 Task: Find the nearest Fast Food centre.
Action: Mouse moved to (143, 51)
Screenshot: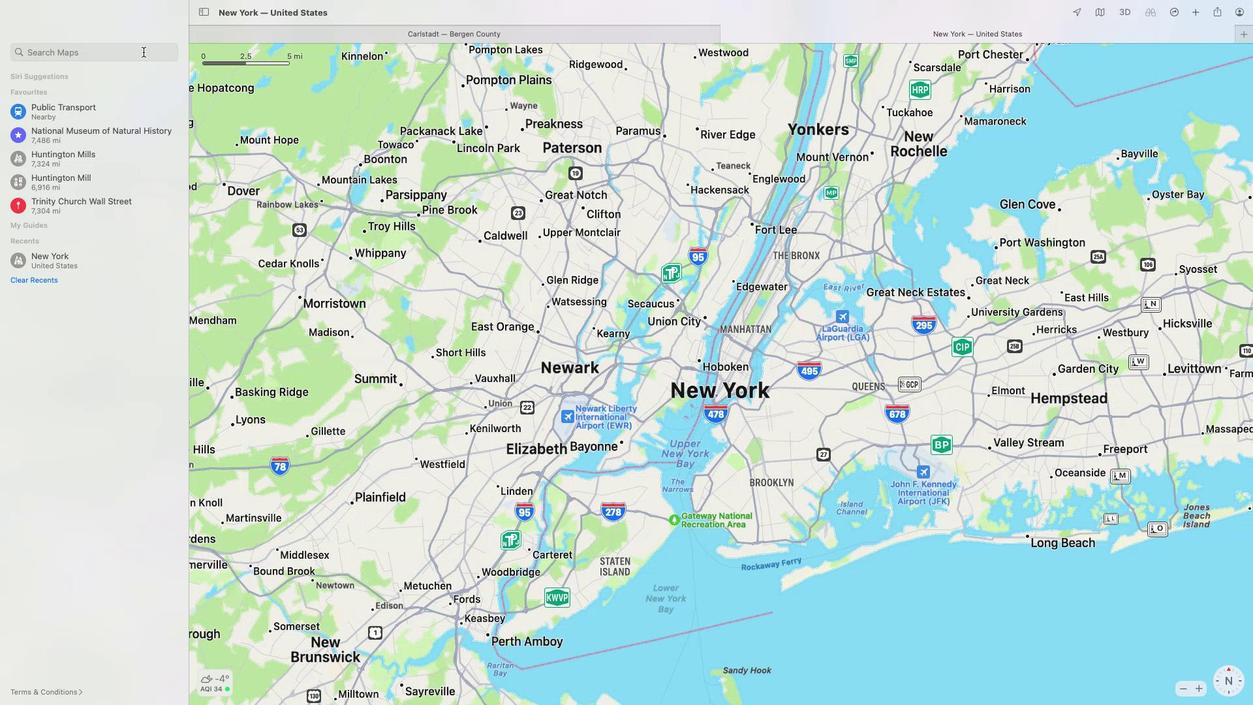 
Action: Mouse pressed left at (143, 51)
Screenshot: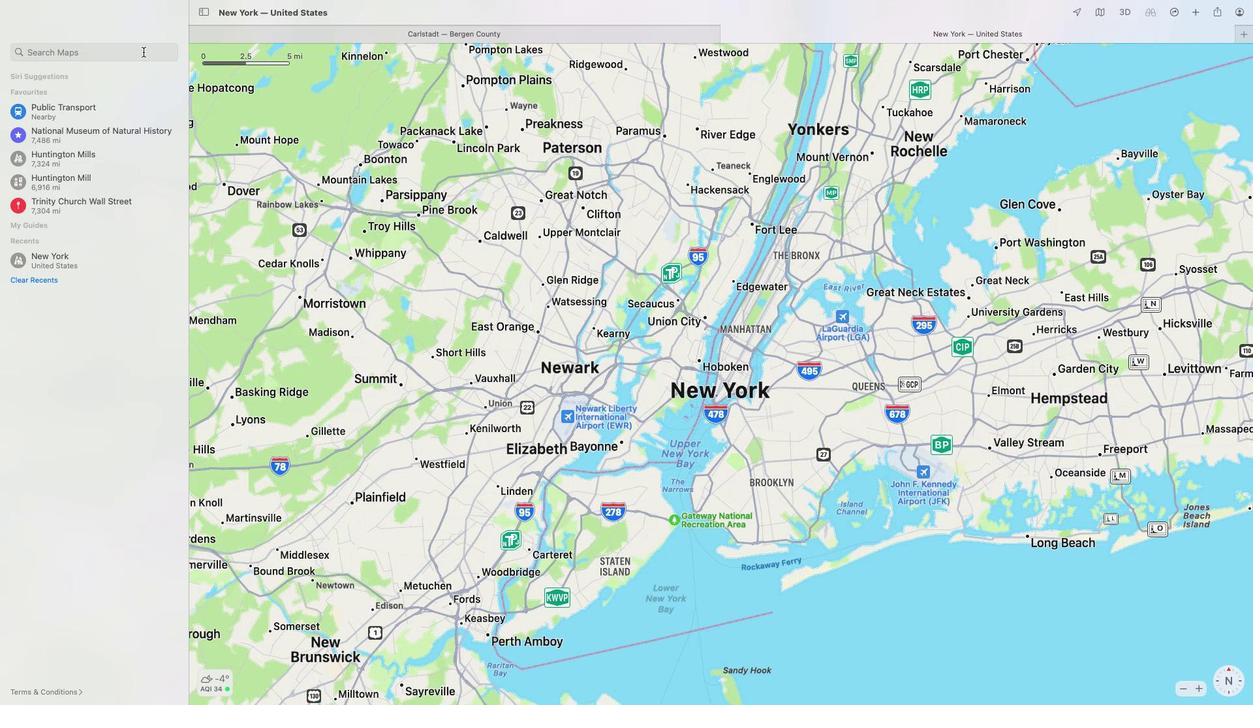 
Action: Mouse moved to (114, 171)
Screenshot: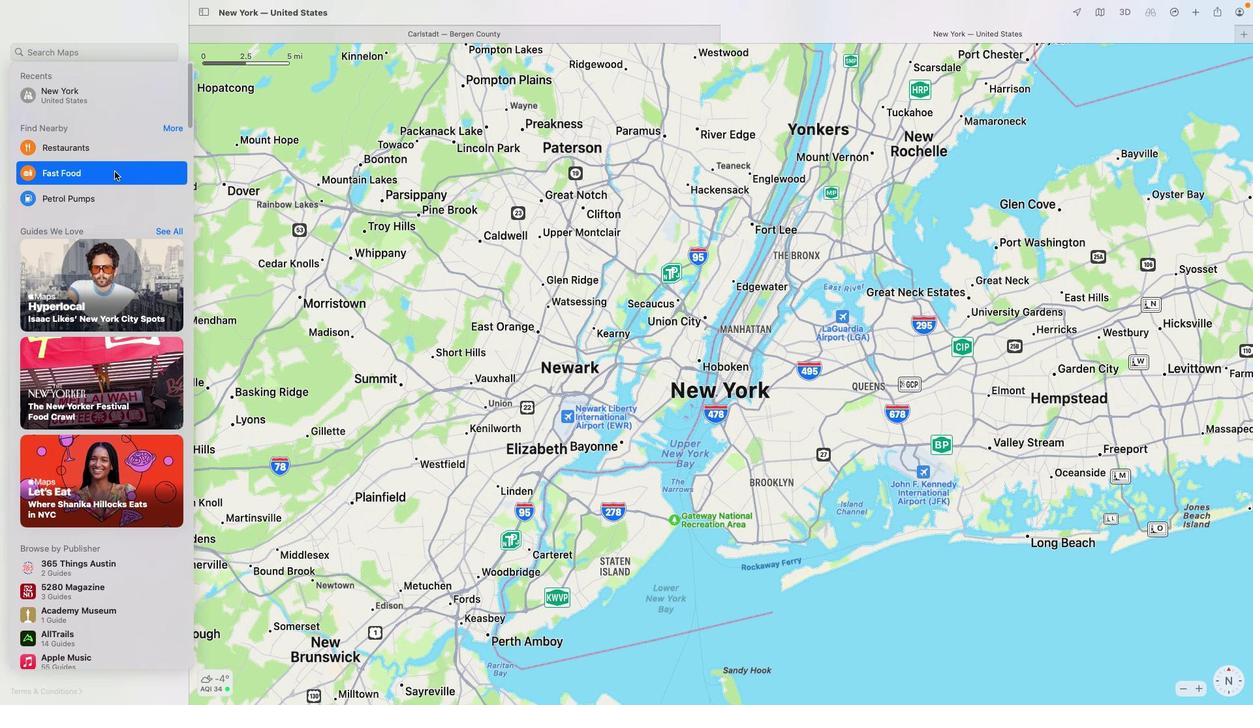 
Action: Mouse pressed left at (114, 171)
Screenshot: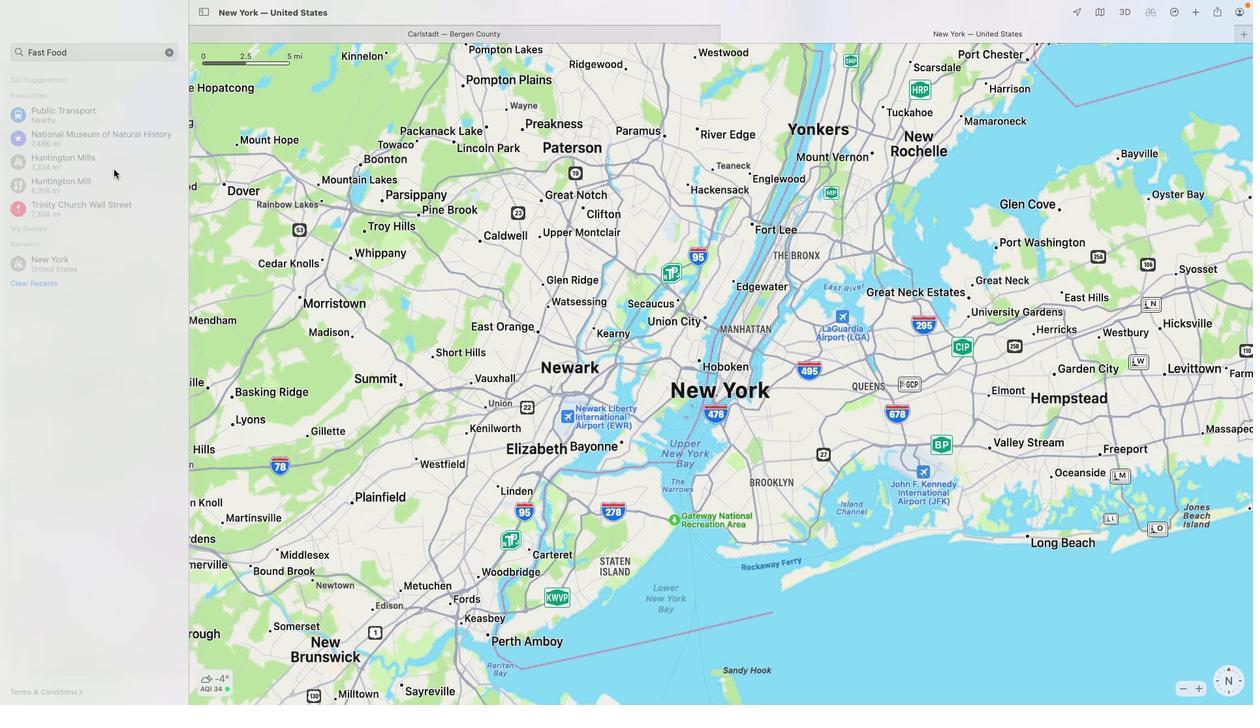 
Action: Mouse moved to (114, 169)
Screenshot: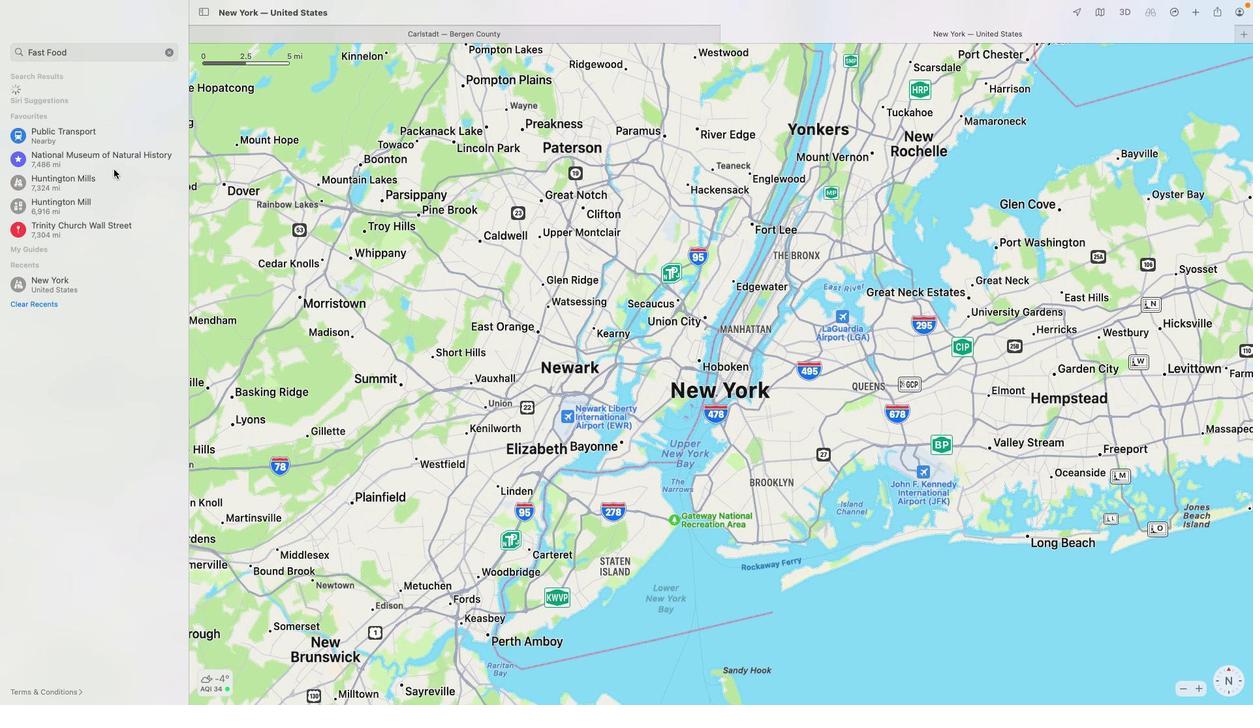 
